Task: Add Sprouts Spicy Hatch Green Chili Vegetarian Enchiladas to the cart.
Action: Mouse moved to (17, 113)
Screenshot: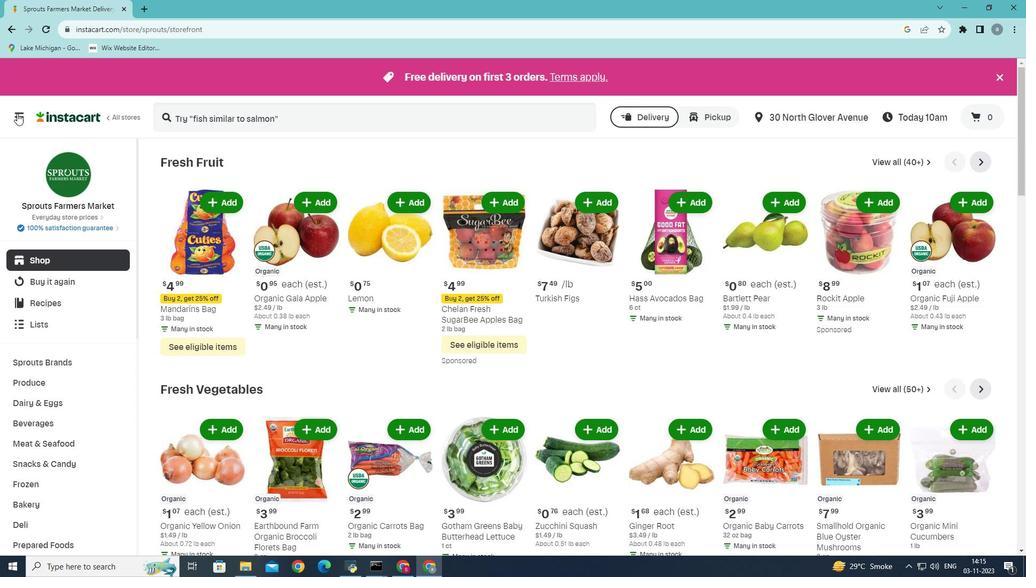 
Action: Mouse pressed left at (17, 113)
Screenshot: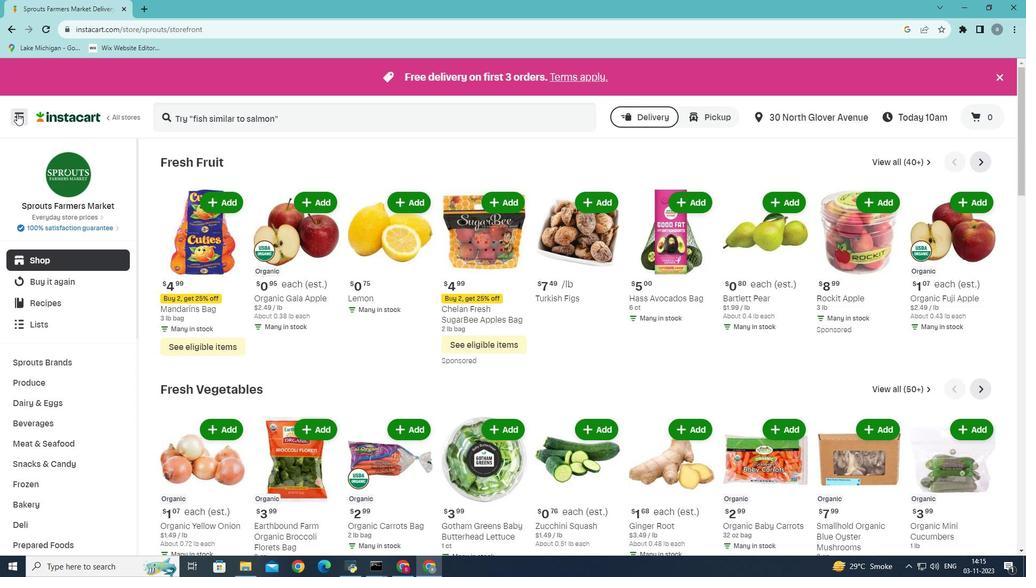
Action: Mouse moved to (48, 290)
Screenshot: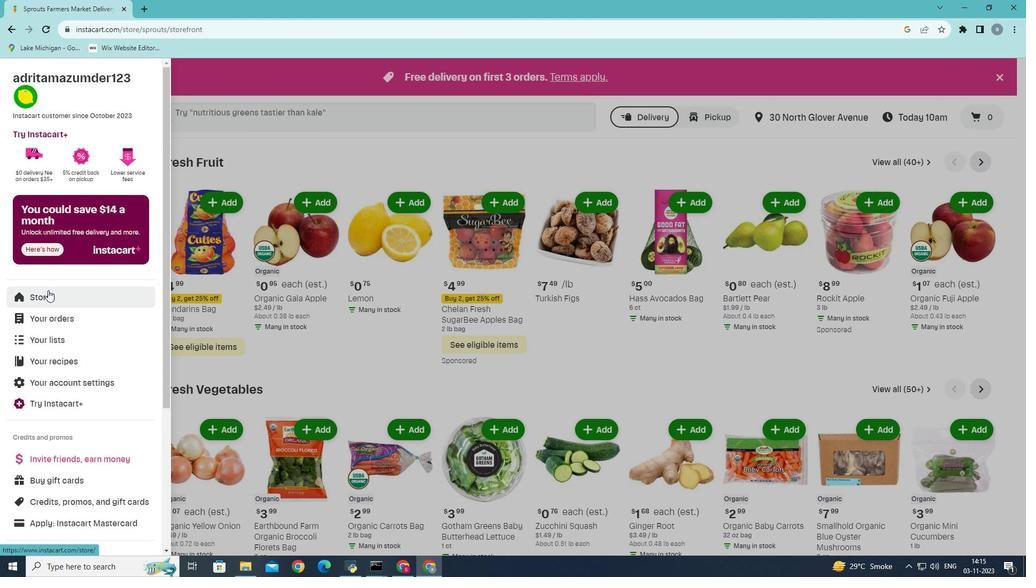 
Action: Mouse pressed left at (48, 290)
Screenshot: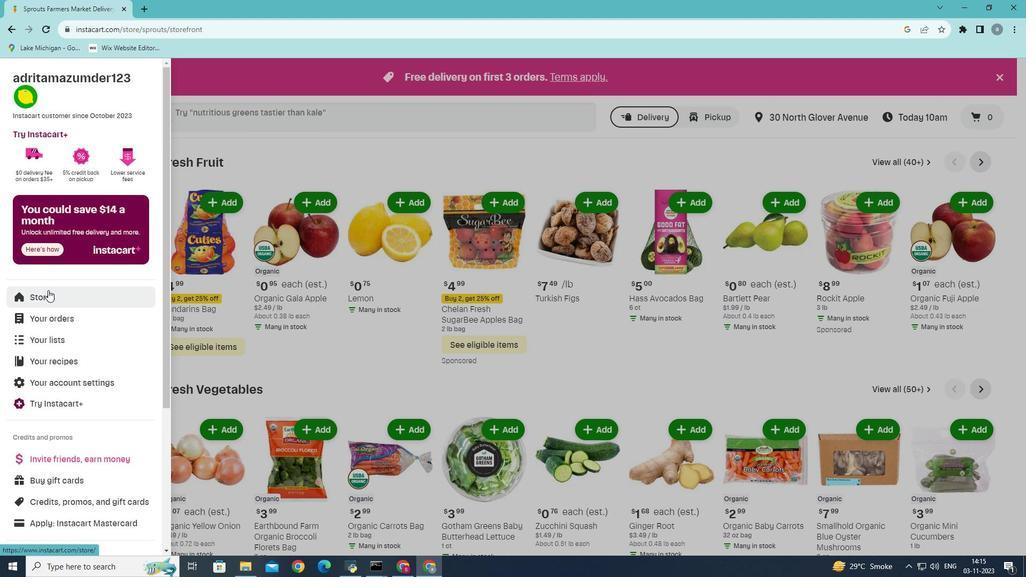 
Action: Mouse moved to (244, 123)
Screenshot: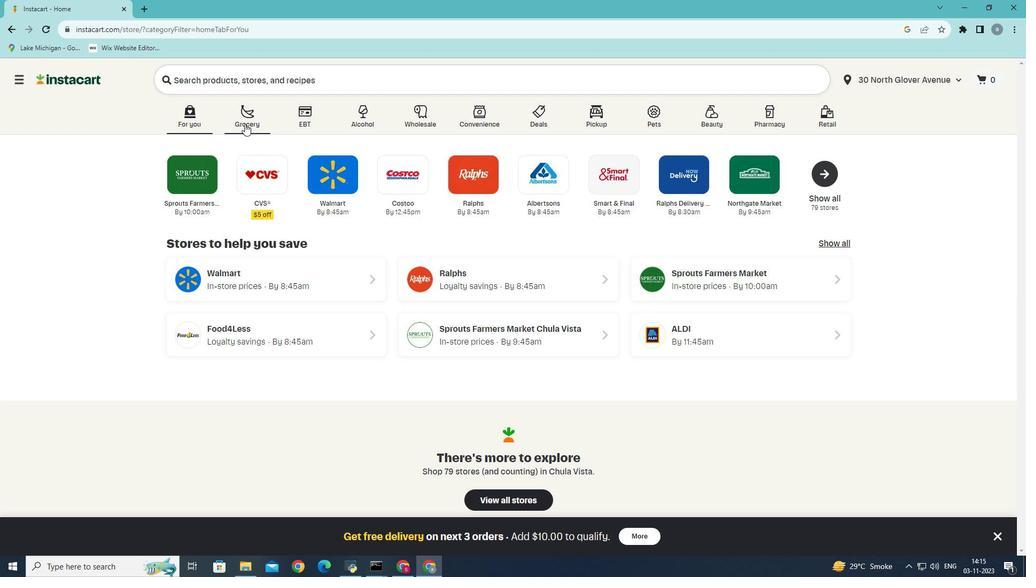 
Action: Mouse pressed left at (244, 123)
Screenshot: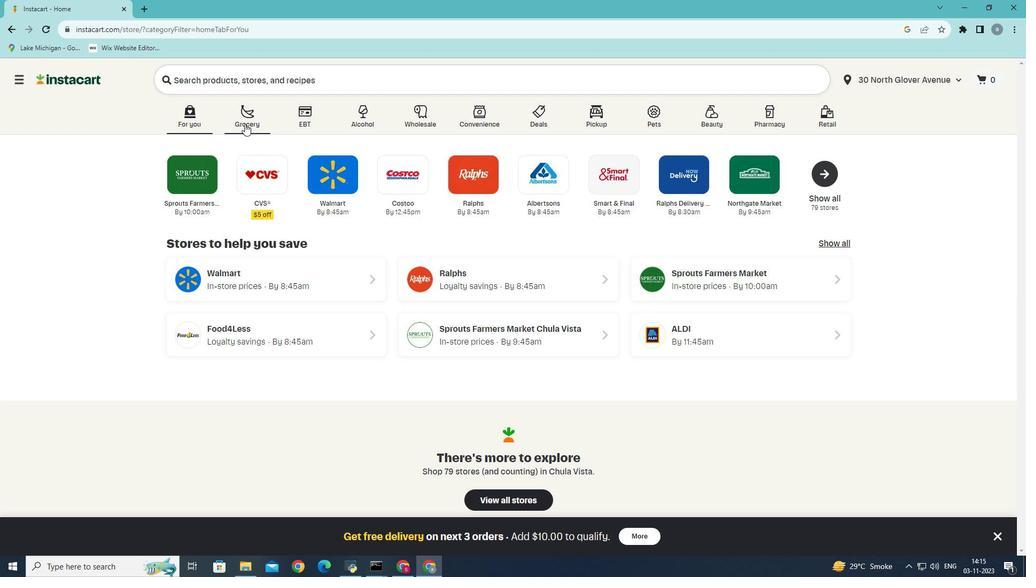 
Action: Mouse moved to (228, 320)
Screenshot: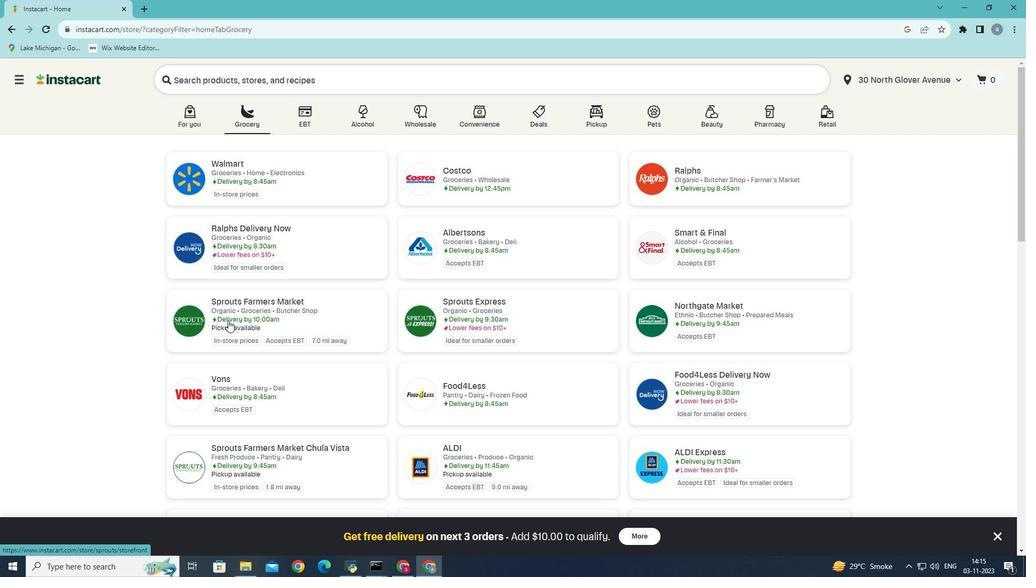 
Action: Mouse pressed left at (228, 320)
Screenshot: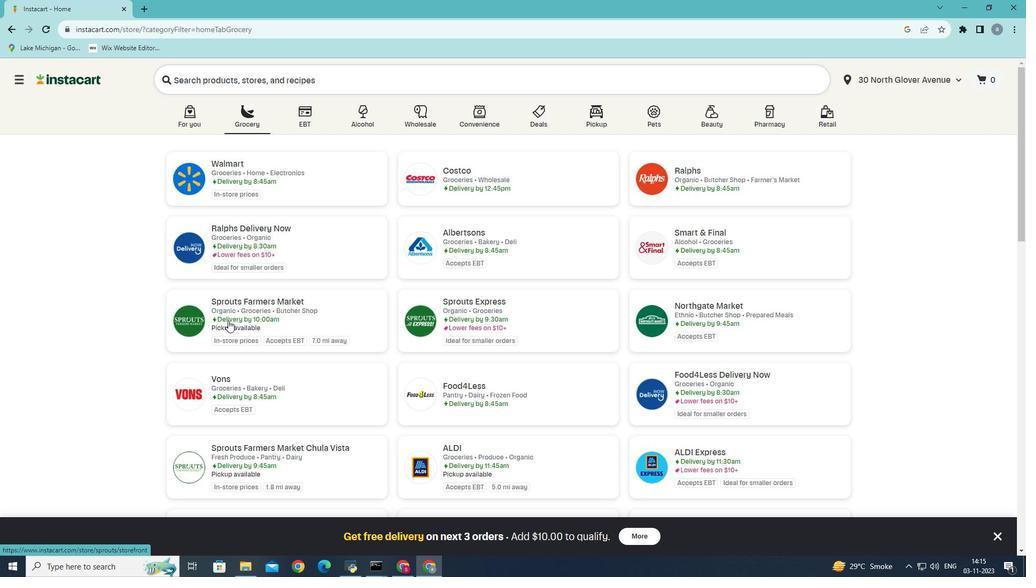 
Action: Mouse moved to (82, 410)
Screenshot: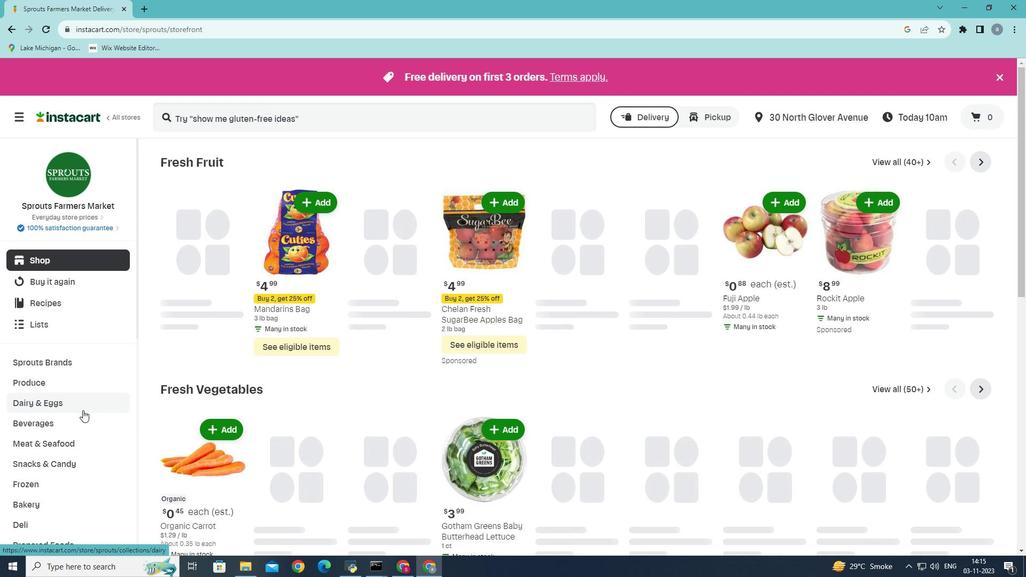 
Action: Mouse scrolled (82, 409) with delta (0, 0)
Screenshot: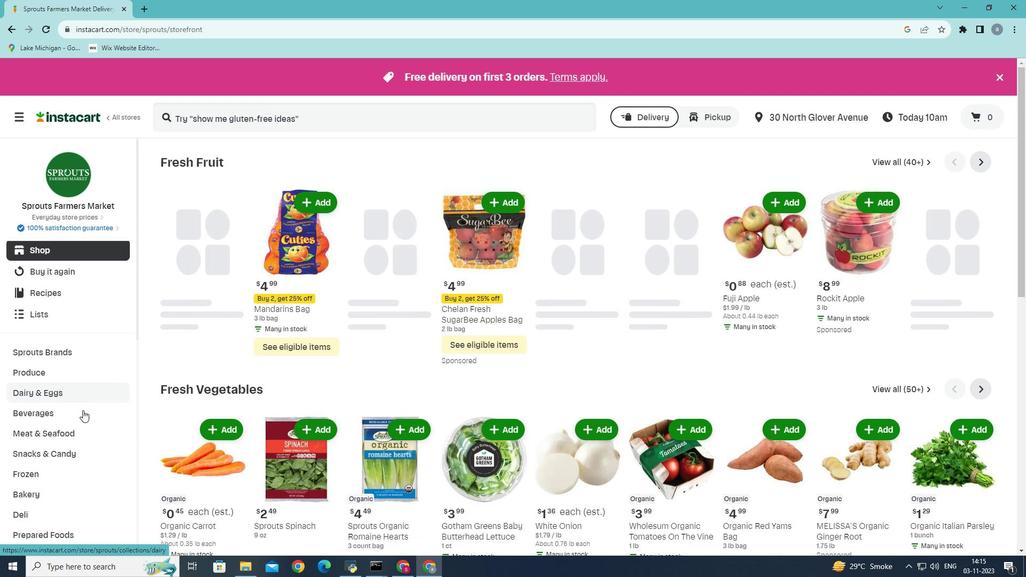 
Action: Mouse scrolled (82, 409) with delta (0, 0)
Screenshot: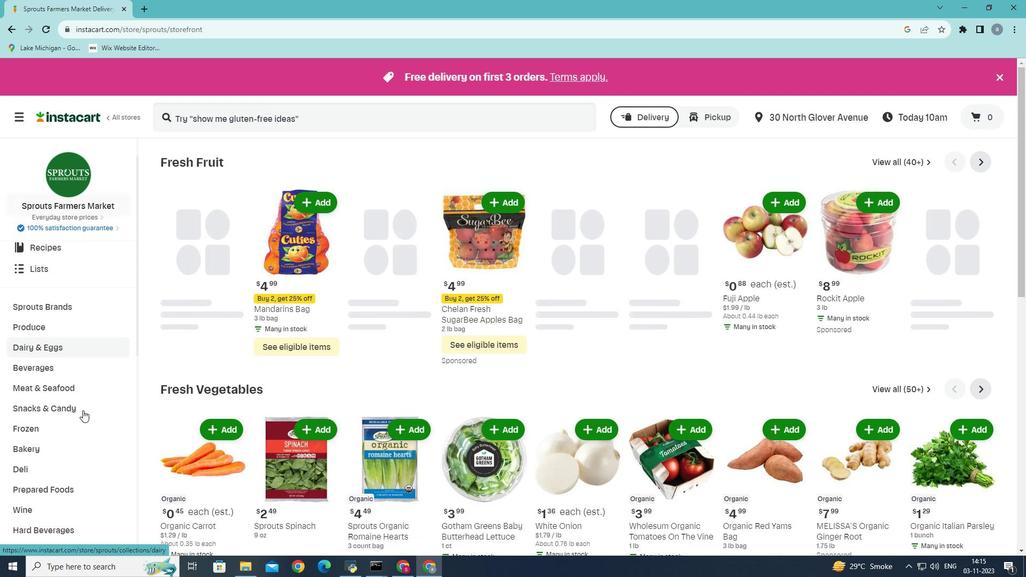 
Action: Mouse scrolled (82, 409) with delta (0, 0)
Screenshot: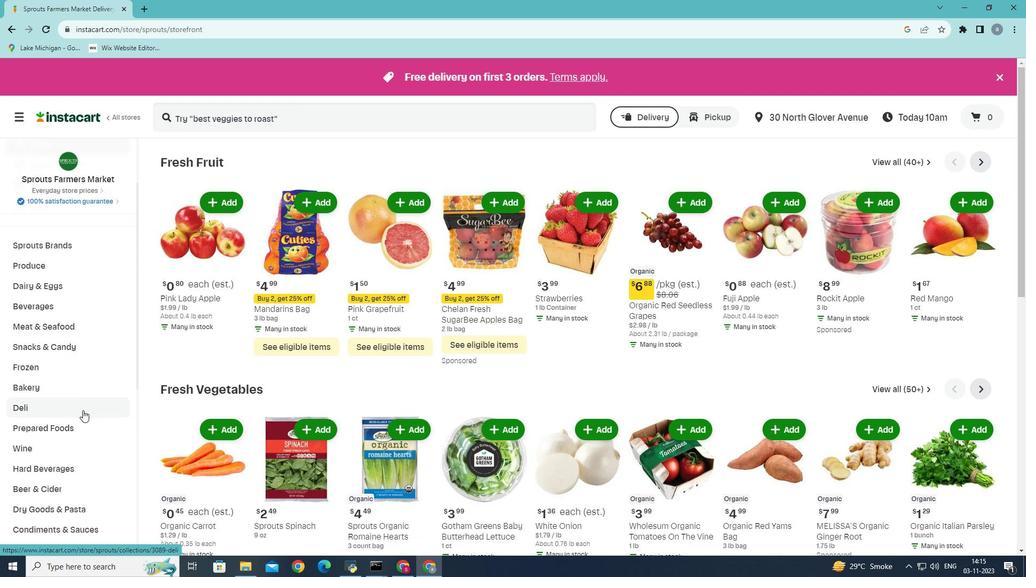 
Action: Mouse moved to (64, 385)
Screenshot: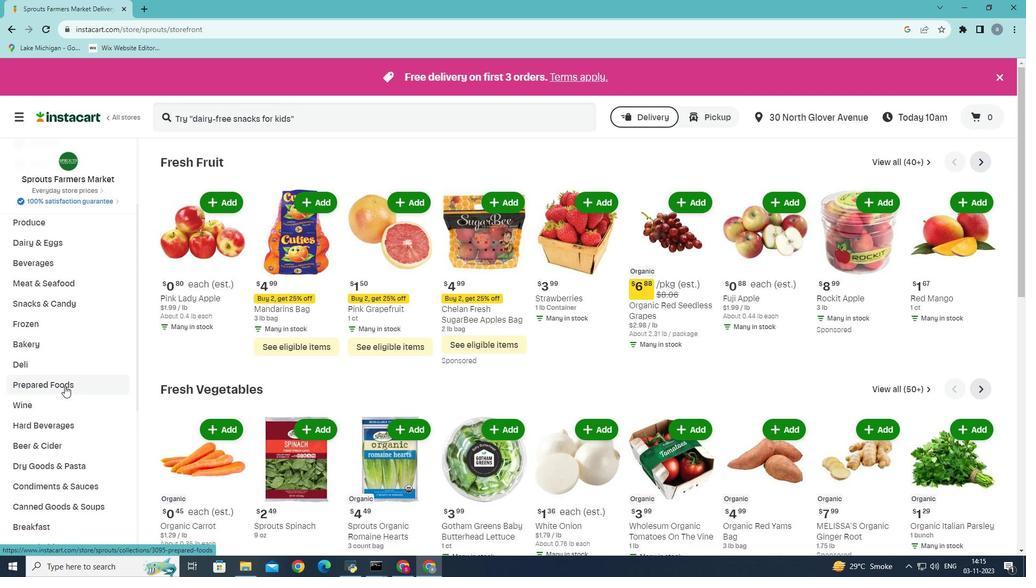 
Action: Mouse pressed left at (64, 385)
Screenshot: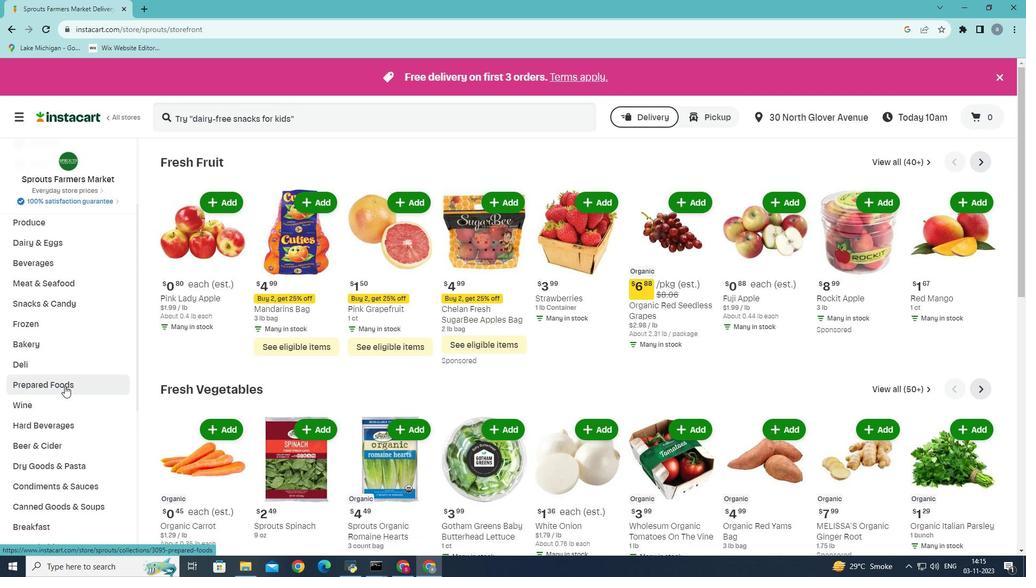
Action: Mouse moved to (383, 191)
Screenshot: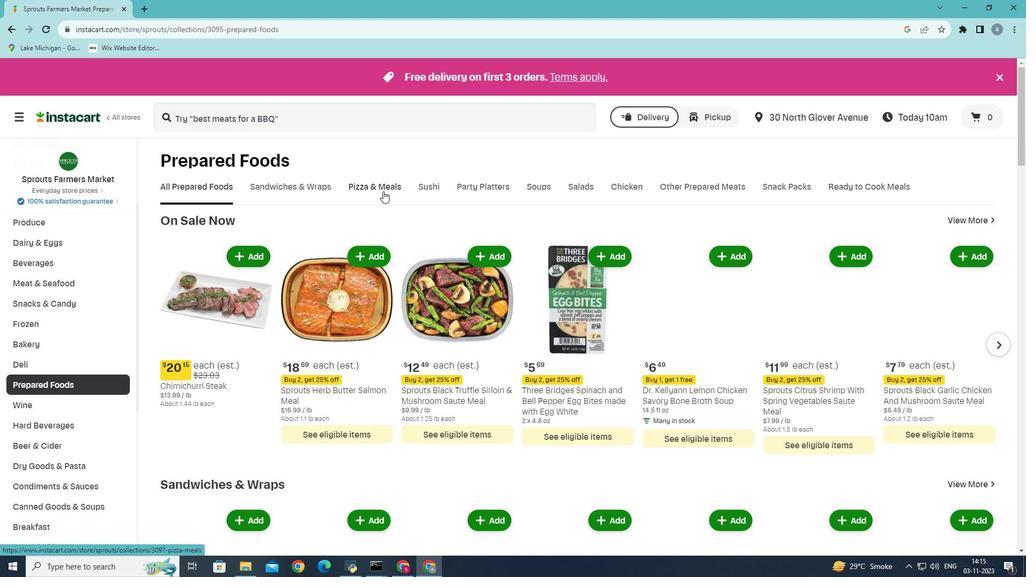 
Action: Mouse pressed left at (383, 191)
Screenshot: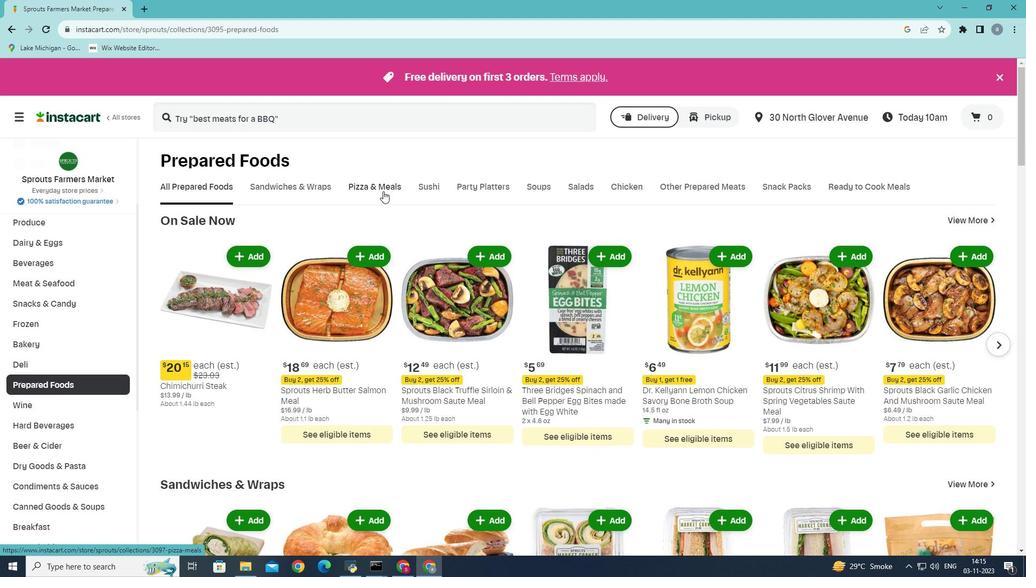 
Action: Mouse moved to (464, 234)
Screenshot: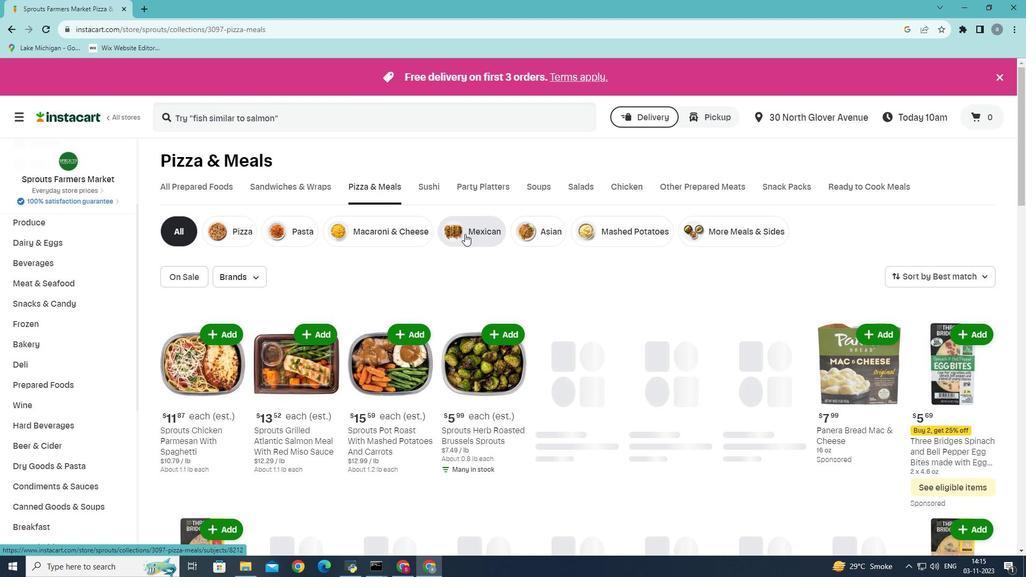 
Action: Mouse pressed left at (464, 234)
Screenshot: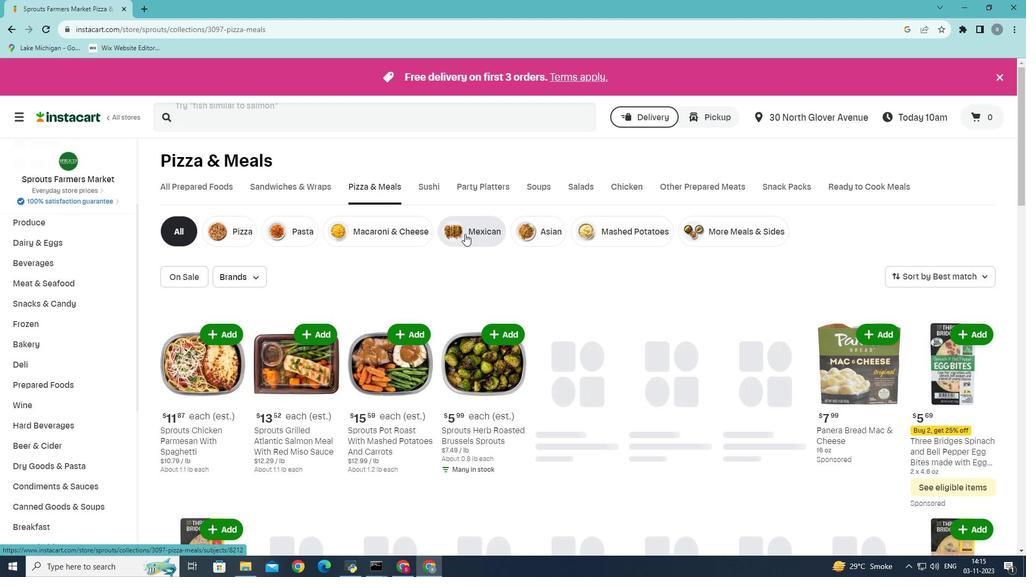 
Action: Mouse moved to (496, 336)
Screenshot: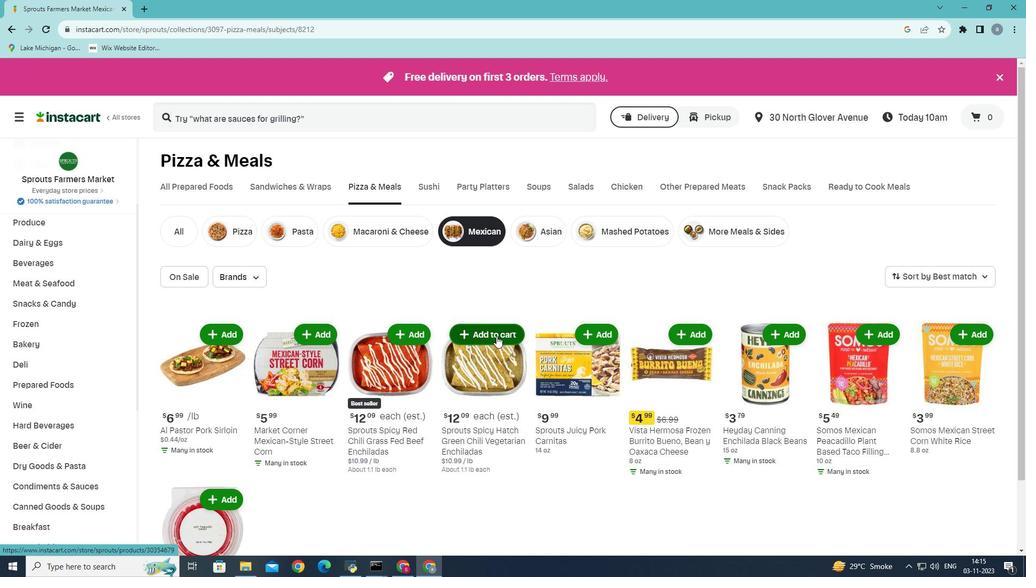 
Action: Mouse pressed left at (496, 336)
Screenshot: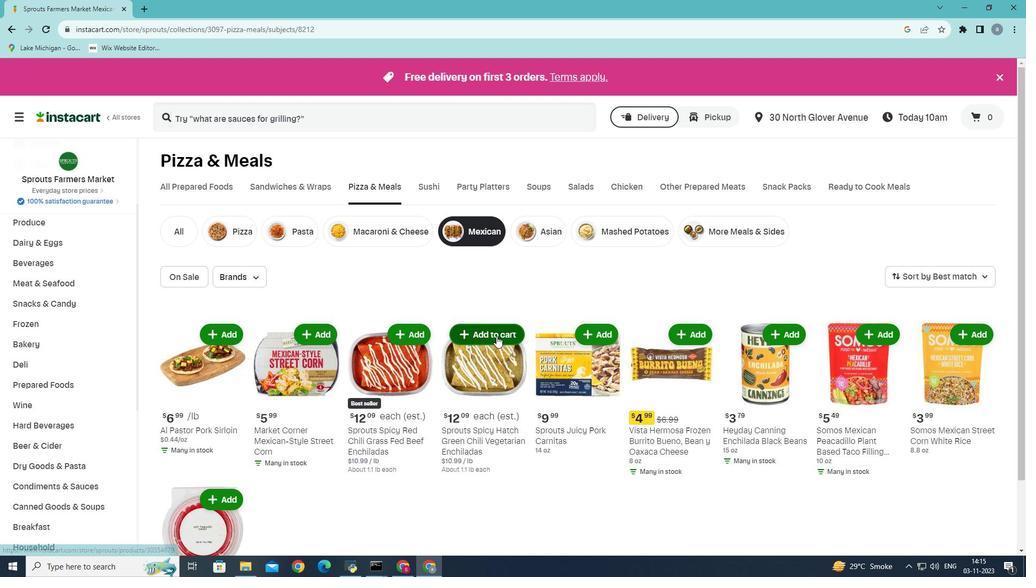 
Action: Mouse moved to (496, 335)
Screenshot: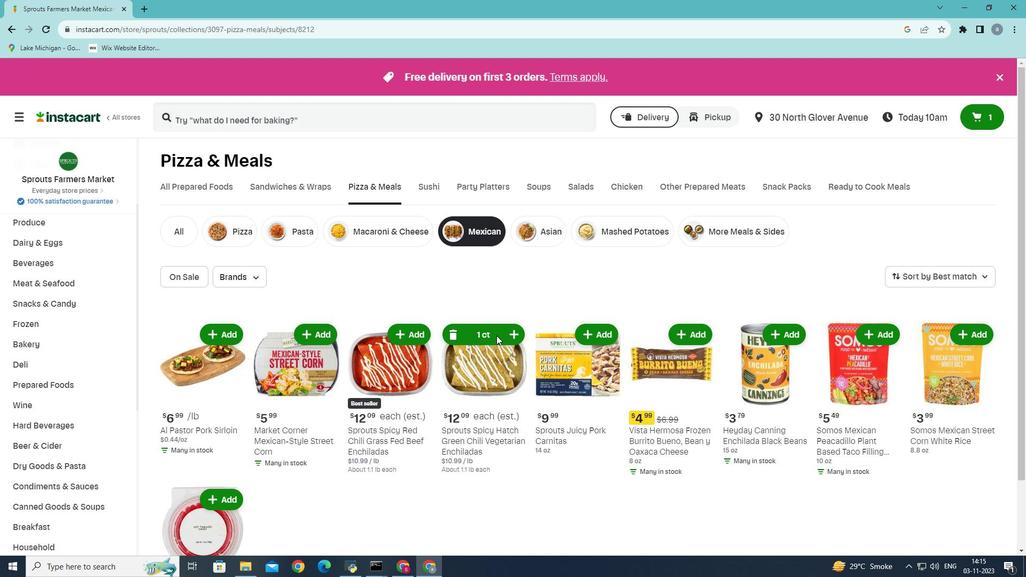 
